 Task: Change page margins to "custom numbers right 0.076".
Action: Mouse moved to (51, 115)
Screenshot: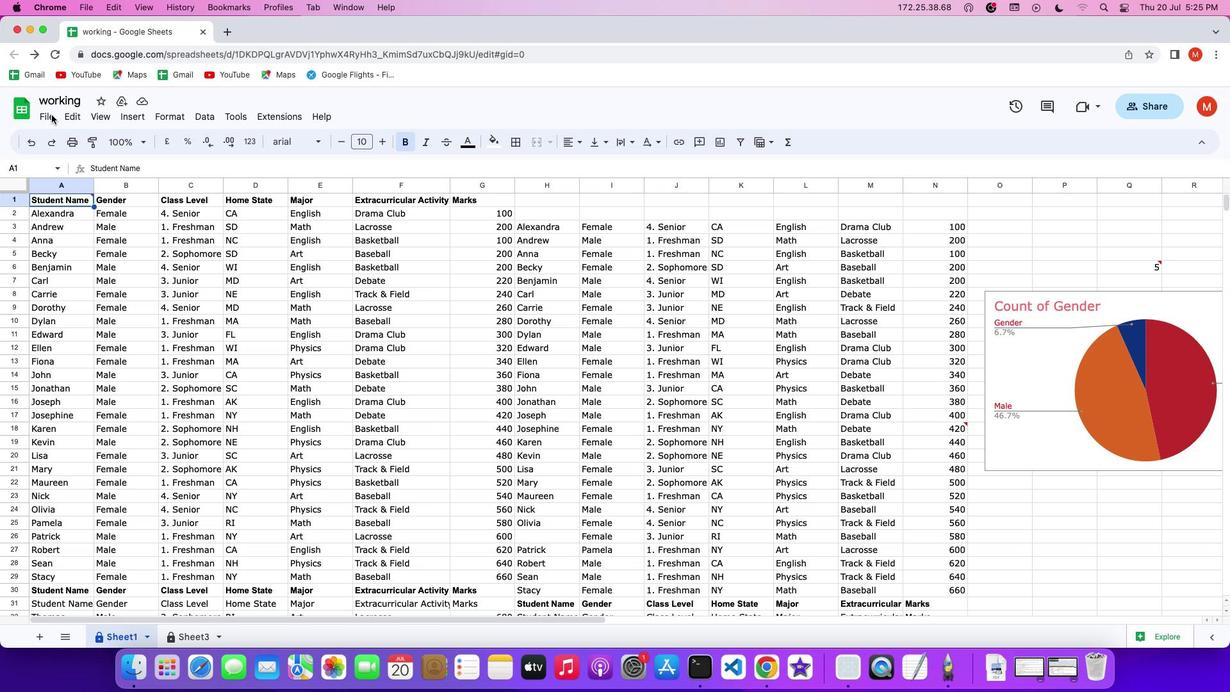 
Action: Mouse pressed left at (51, 115)
Screenshot: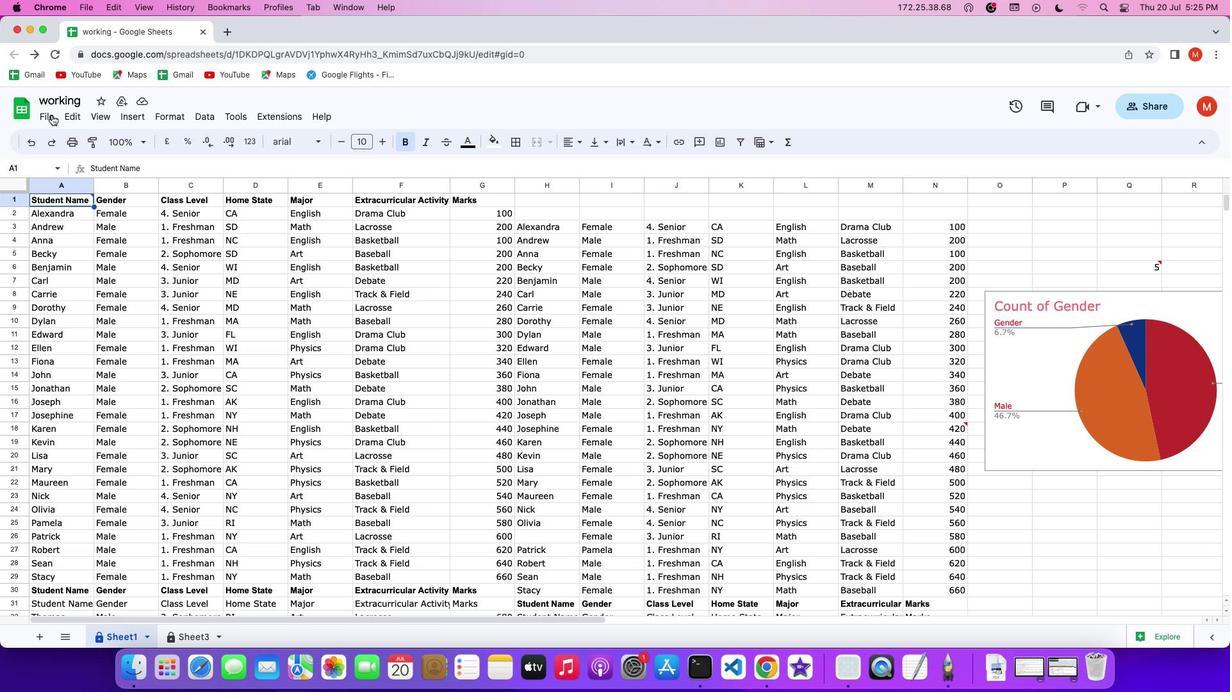 
Action: Mouse pressed left at (51, 115)
Screenshot: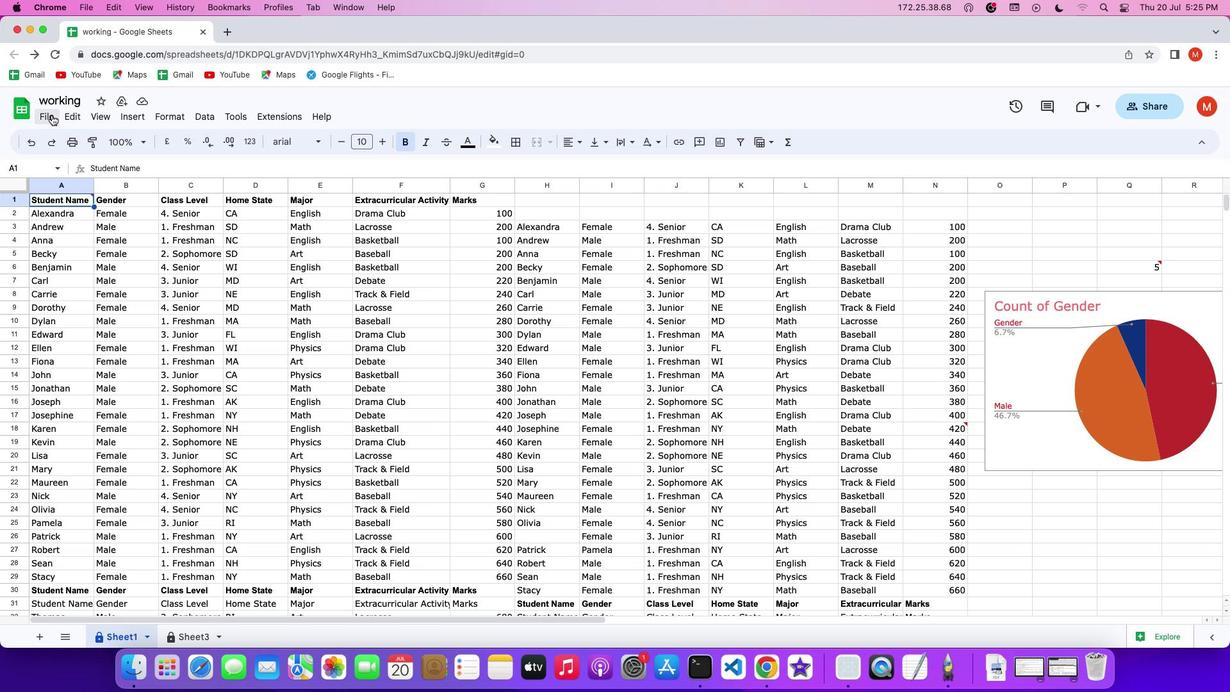 
Action: Mouse pressed left at (51, 115)
Screenshot: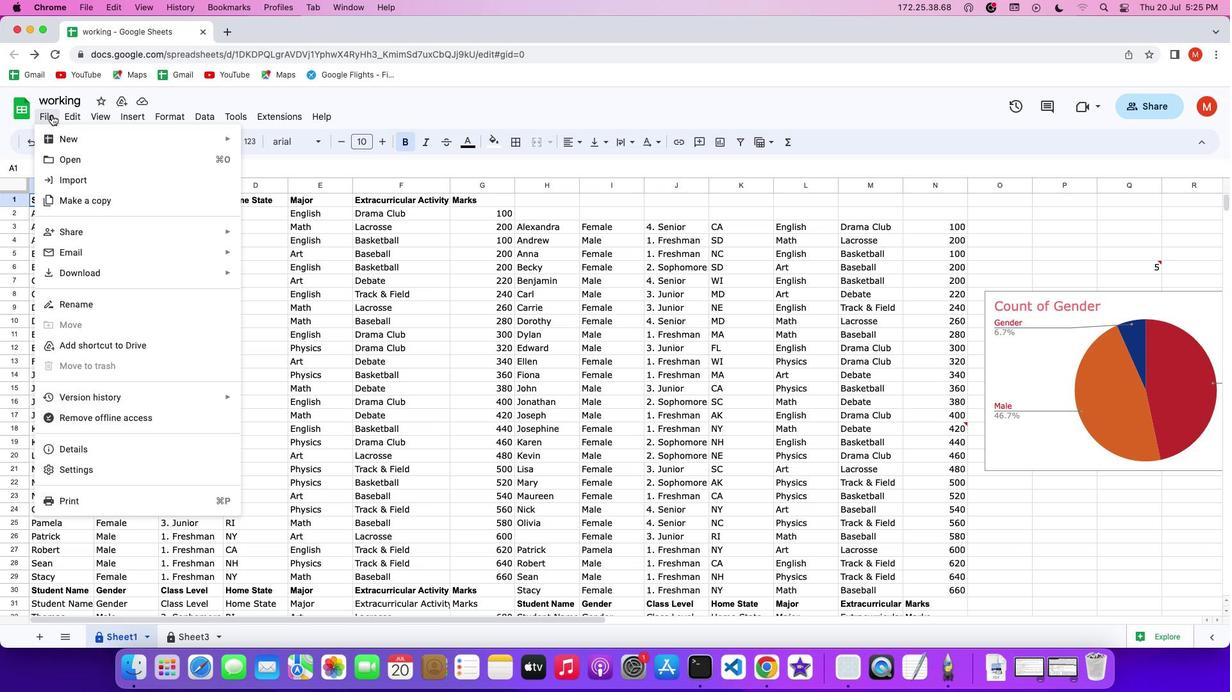 
Action: Mouse moved to (73, 503)
Screenshot: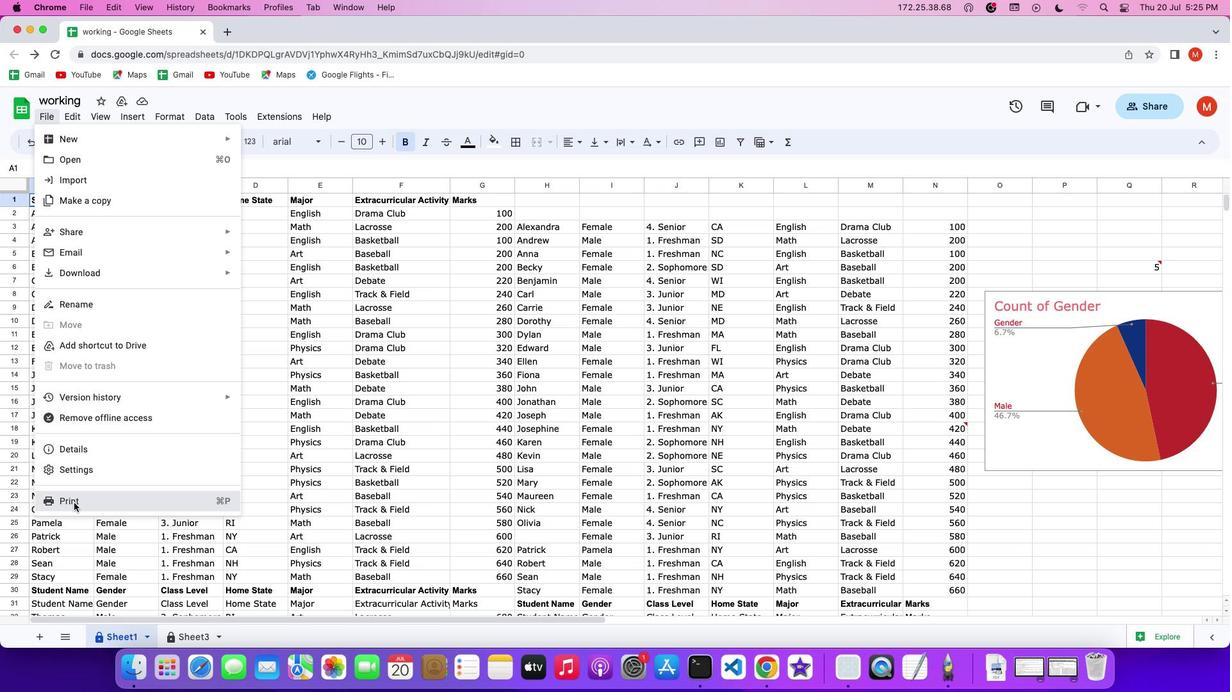 
Action: Mouse pressed left at (73, 503)
Screenshot: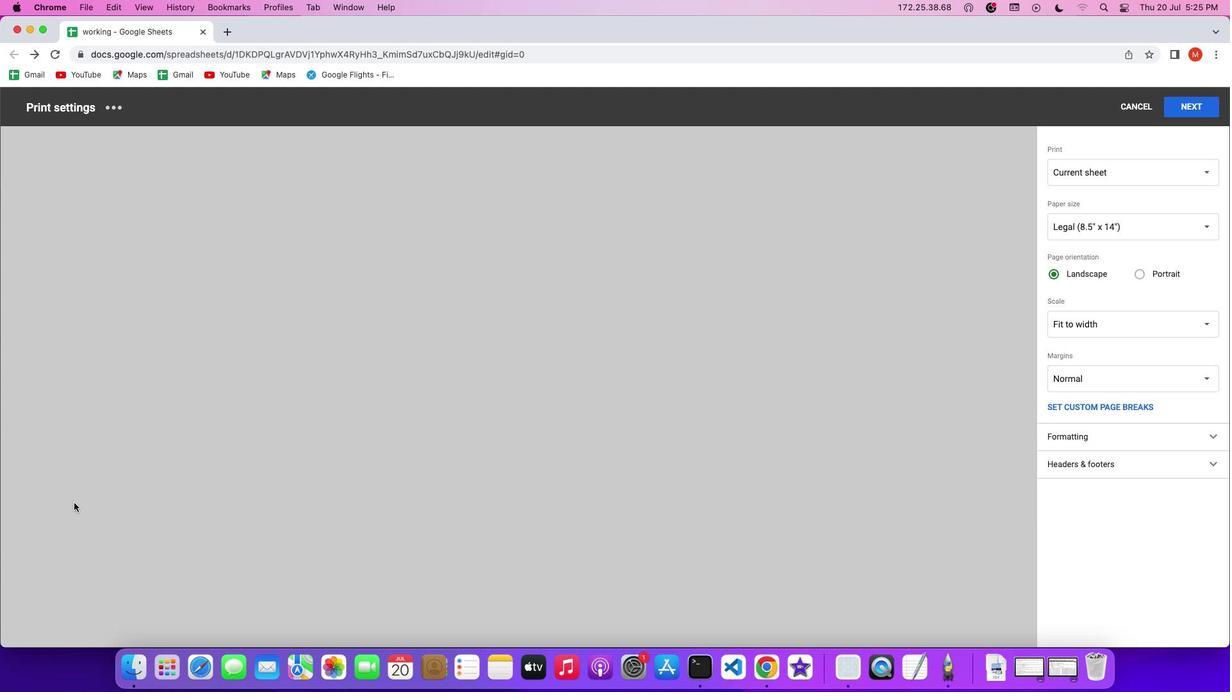
Action: Mouse moved to (1209, 378)
Screenshot: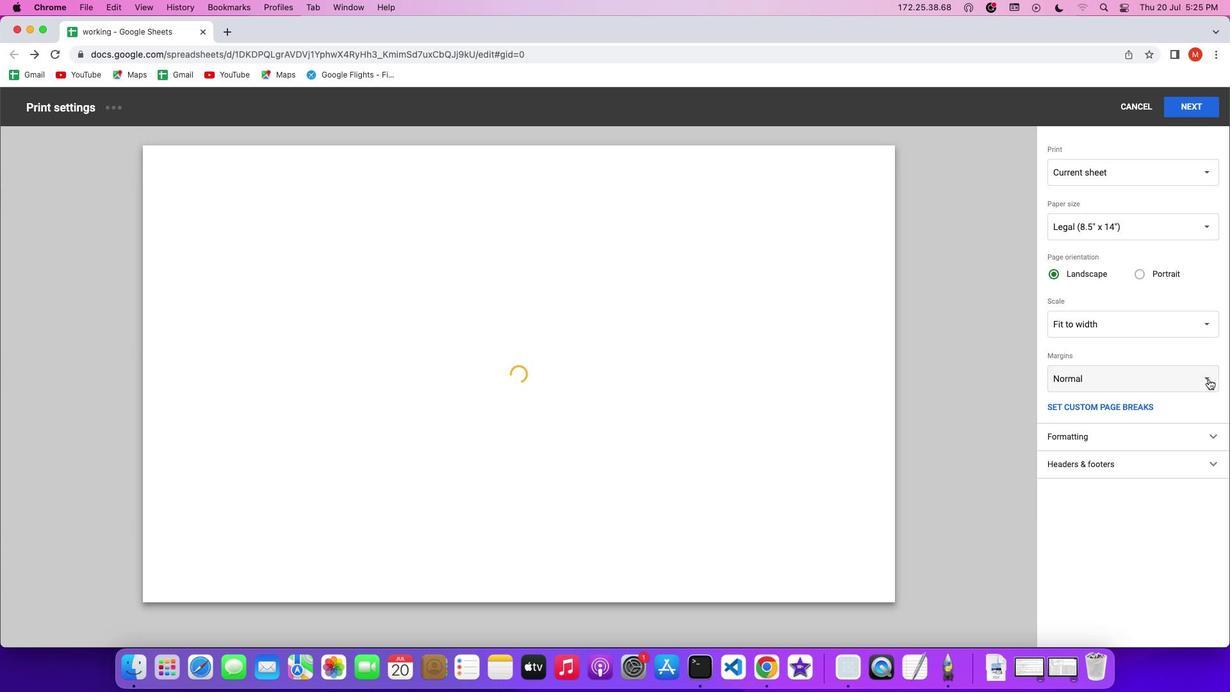 
Action: Mouse pressed left at (1209, 378)
Screenshot: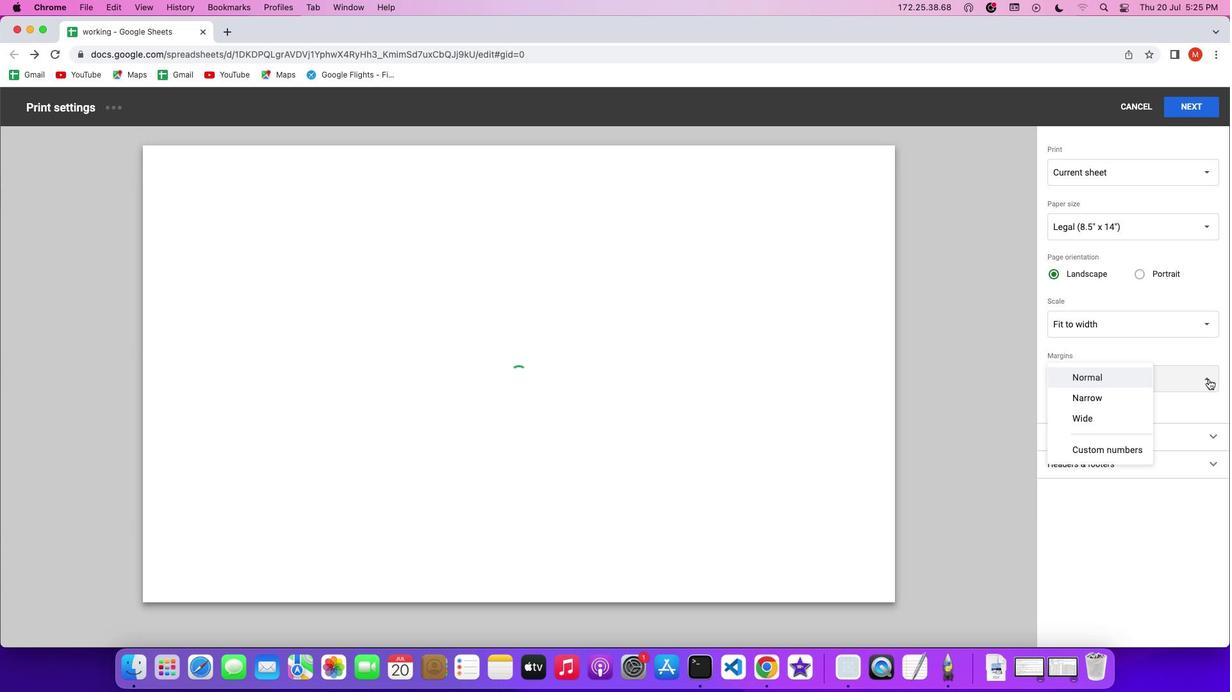 
Action: Mouse moved to (1107, 450)
Screenshot: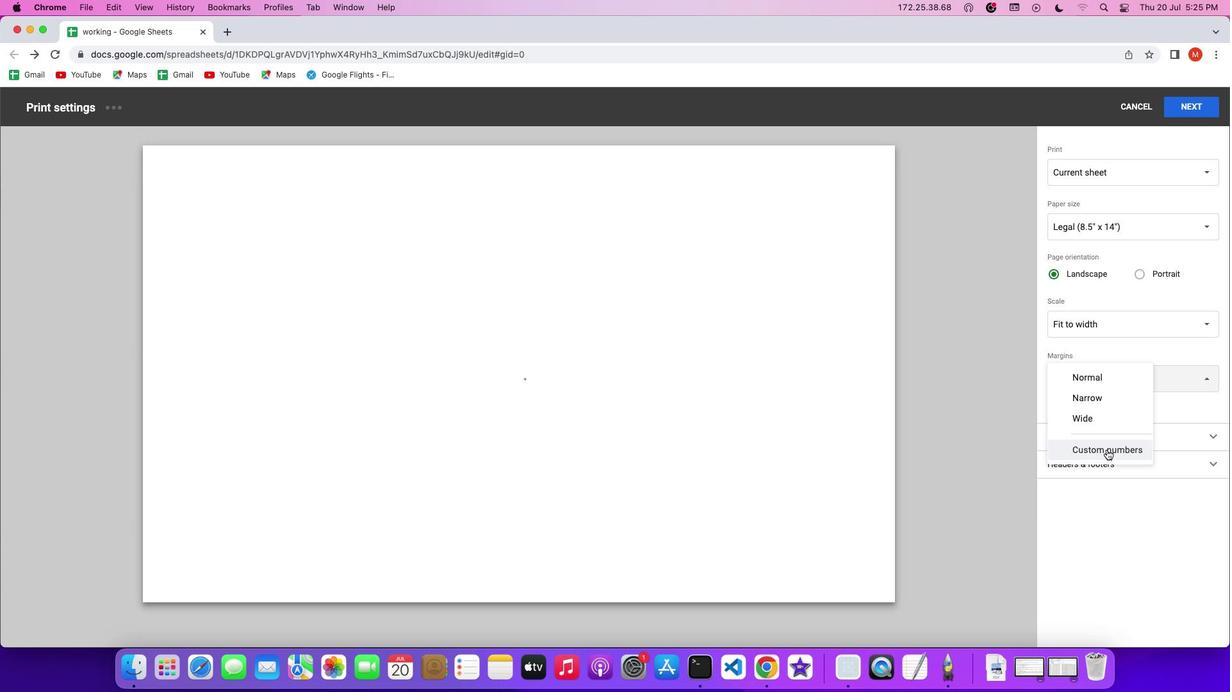 
Action: Mouse pressed left at (1107, 450)
Screenshot: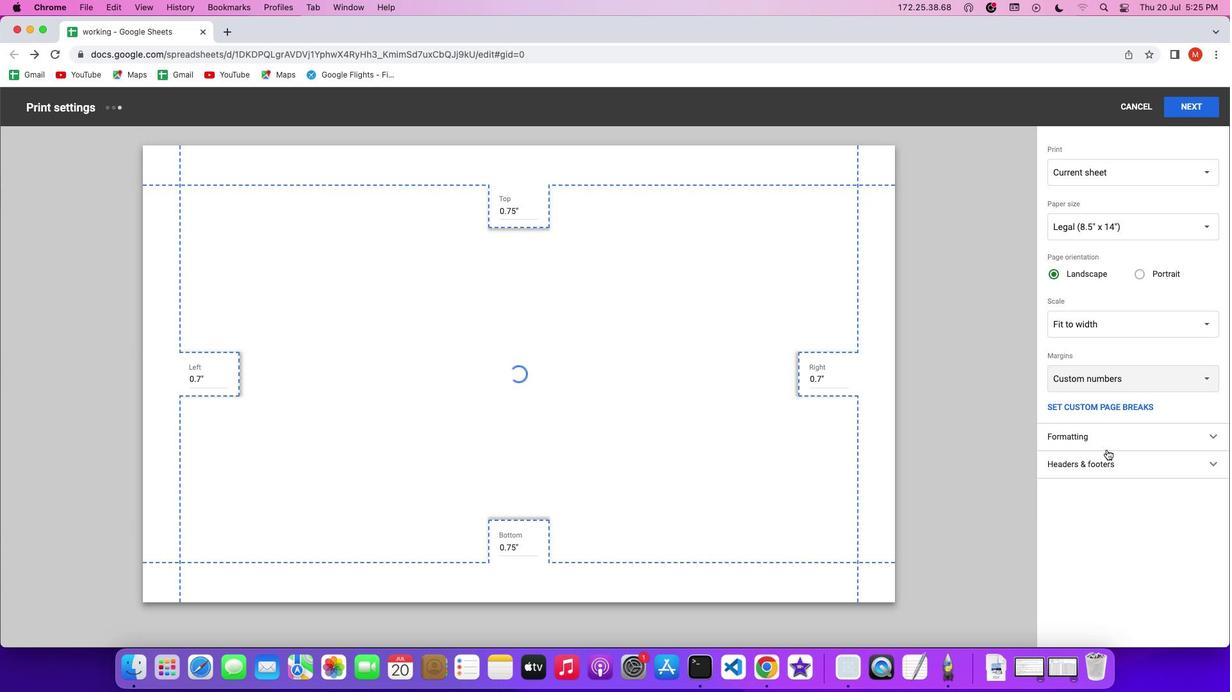 
Action: Mouse moved to (828, 377)
Screenshot: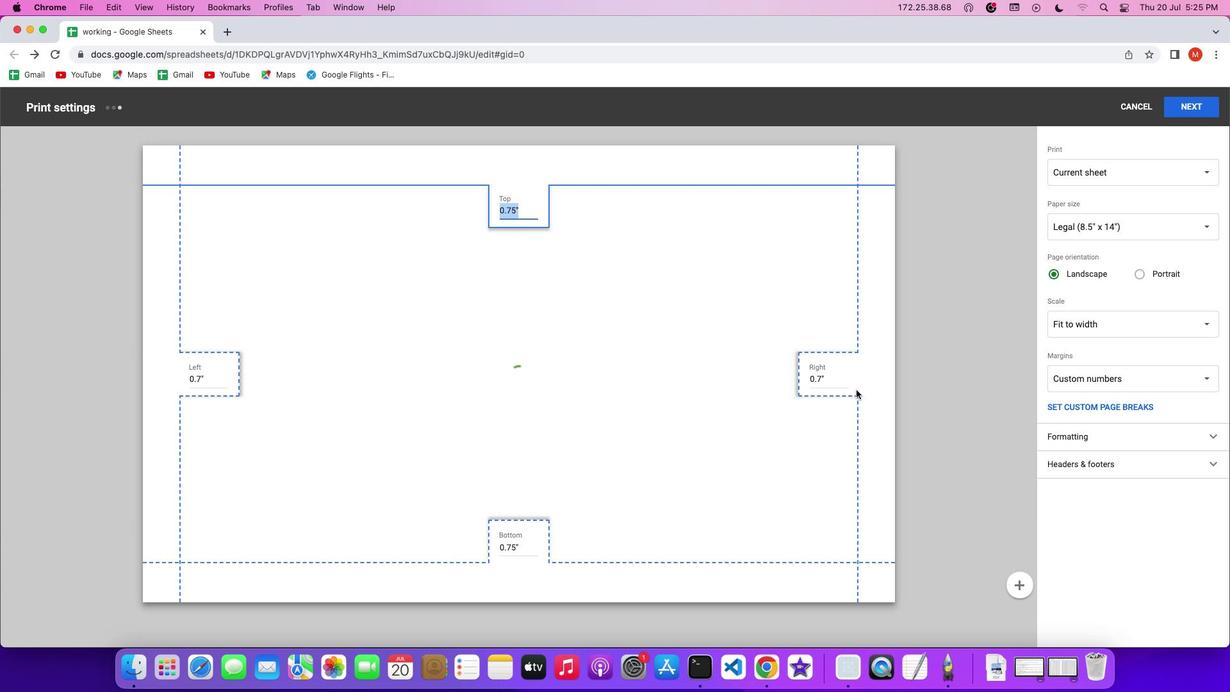 
Action: Mouse pressed left at (828, 377)
Screenshot: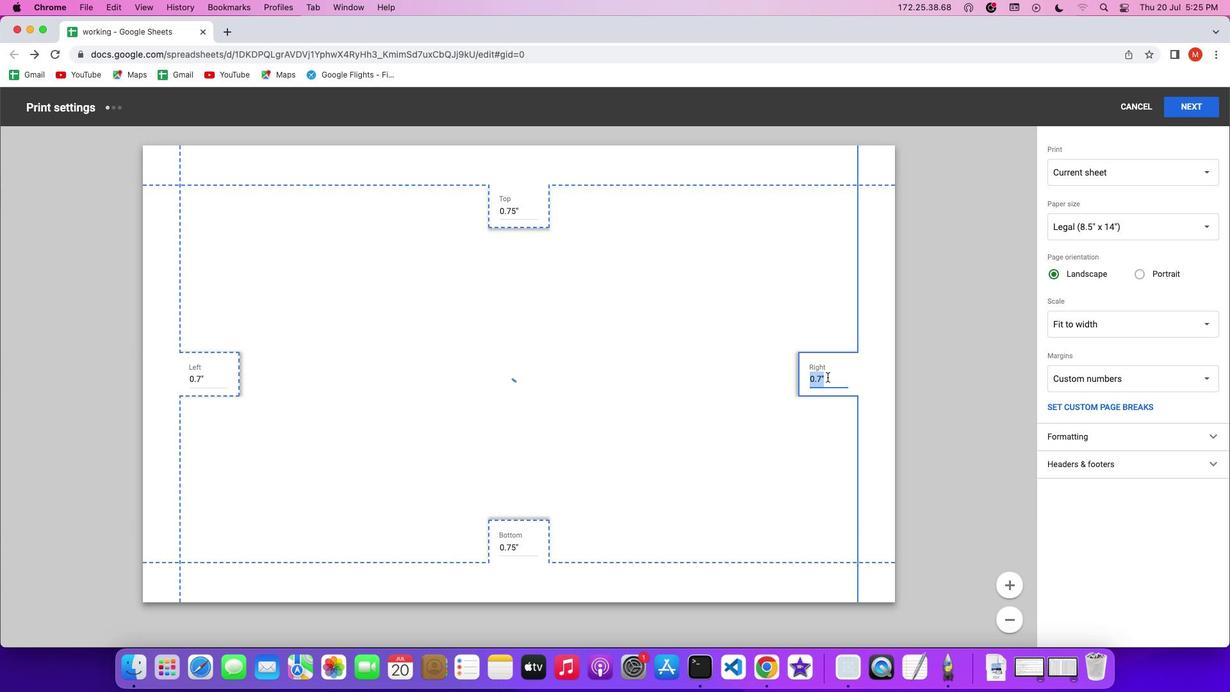 
Action: Mouse pressed left at (828, 377)
Screenshot: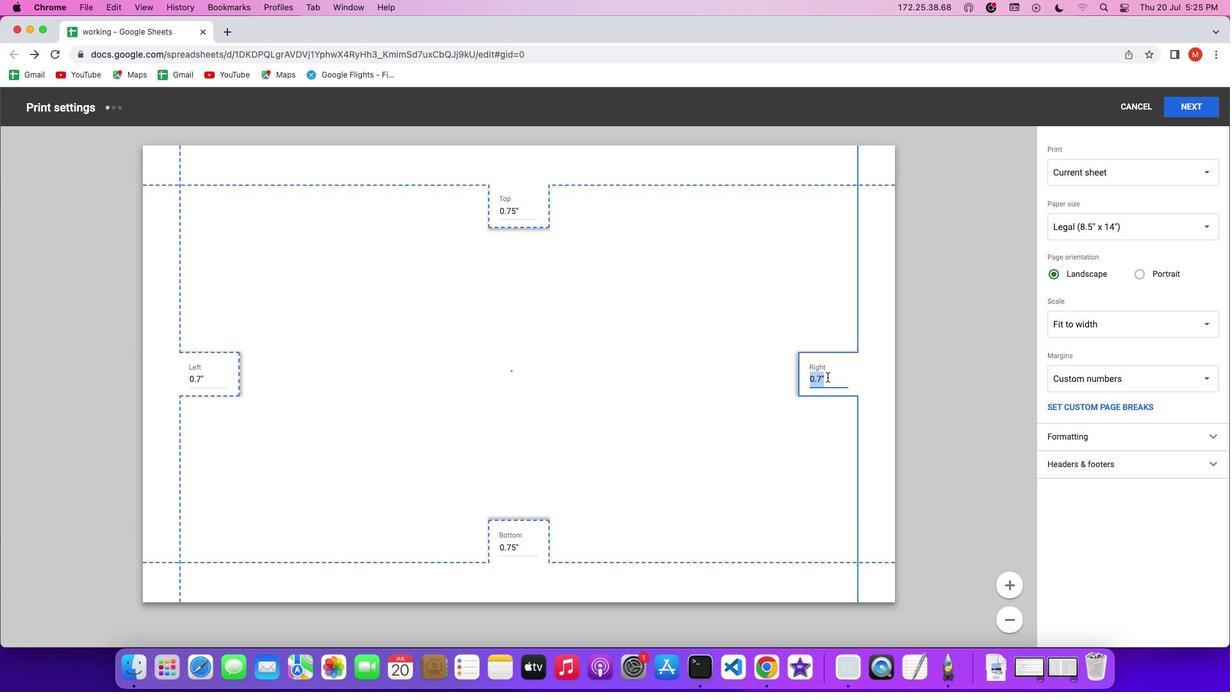 
Action: Mouse pressed left at (828, 377)
Screenshot: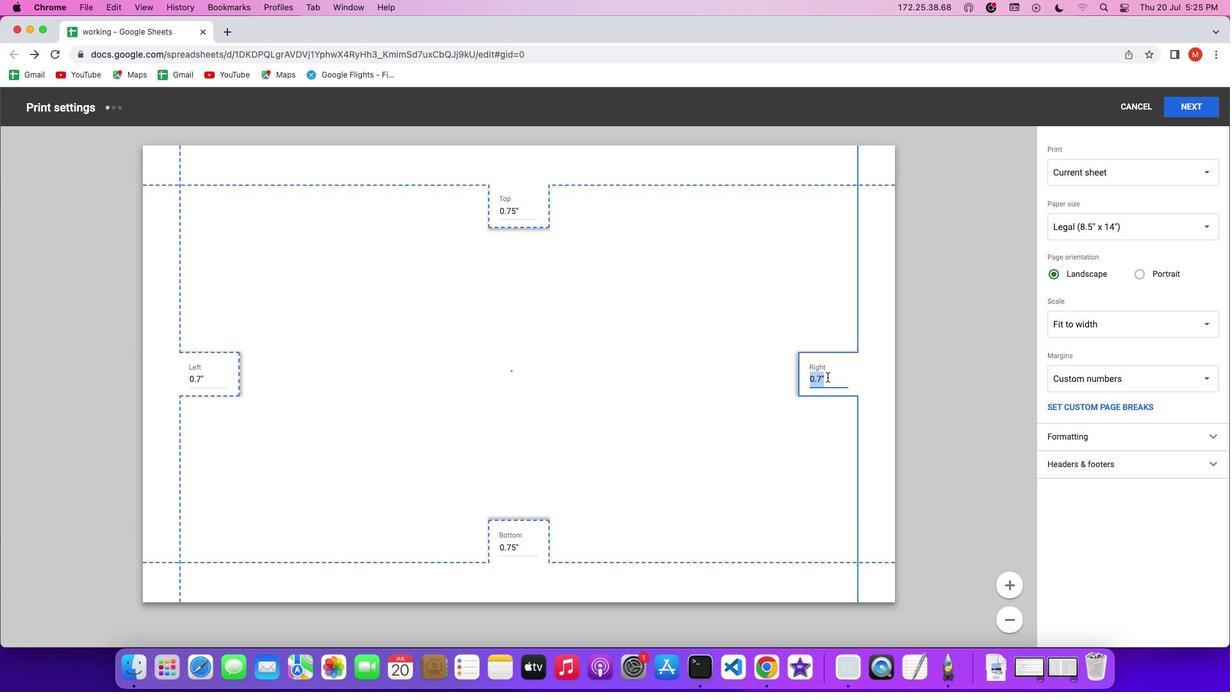 
Action: Key pressed Key.backspace'0''.''0''7''6'
Screenshot: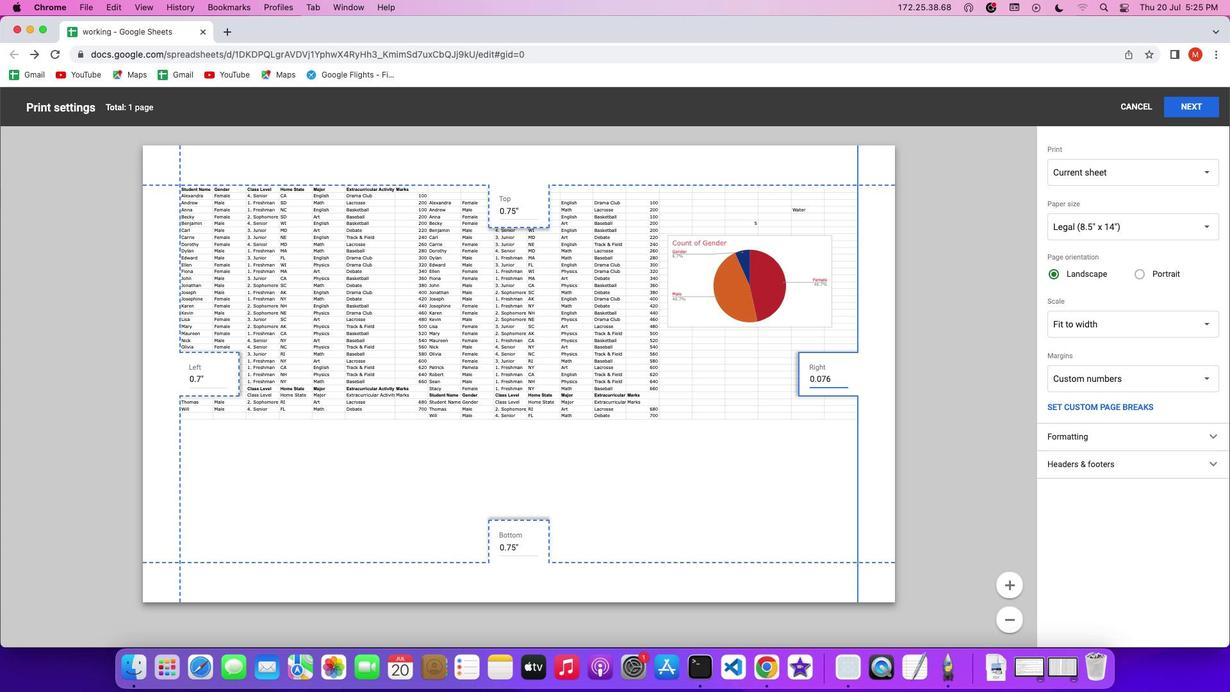 
